 Task: Download the file as PDF document (.pdf).
Action: Mouse moved to (55, 97)
Screenshot: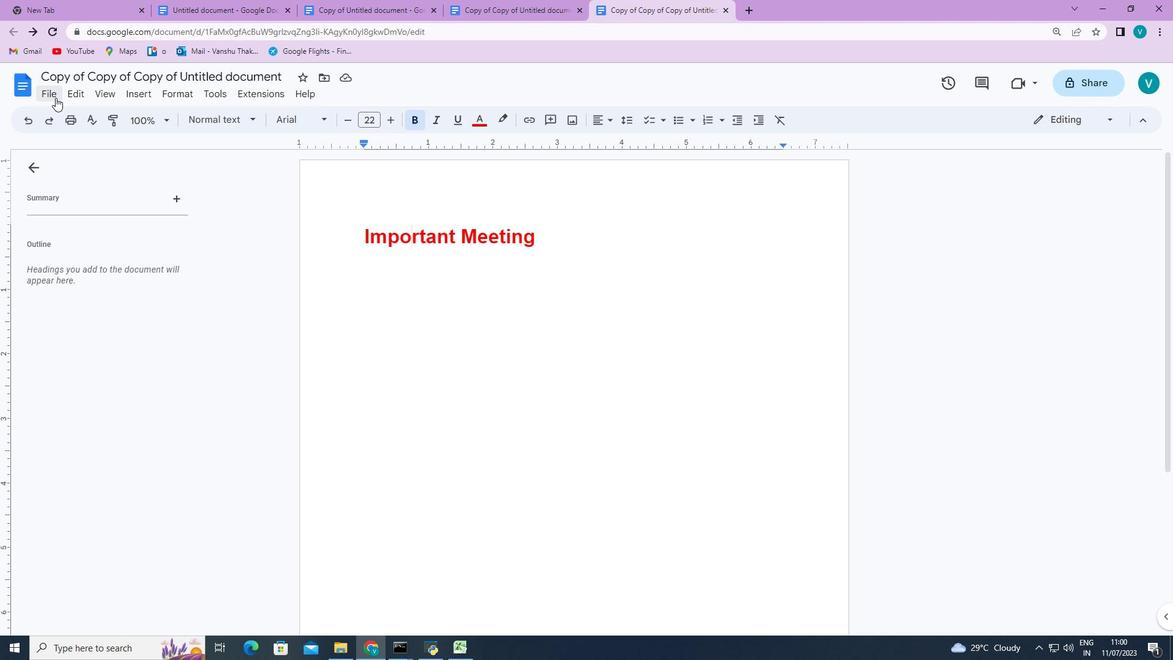 
Action: Mouse pressed left at (55, 97)
Screenshot: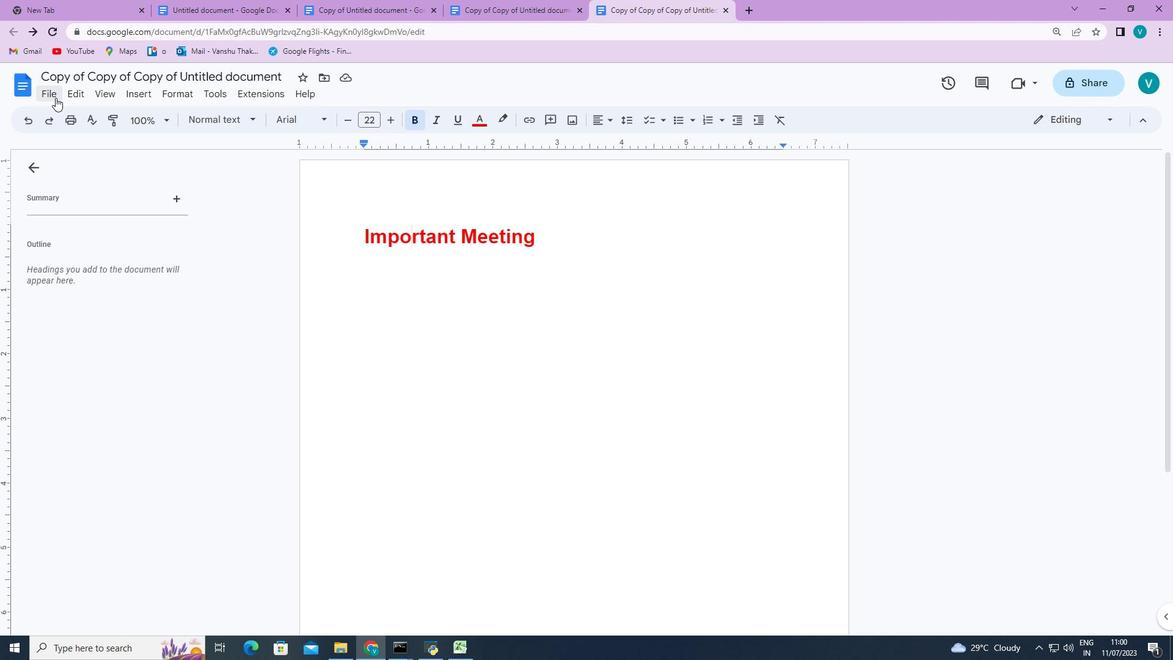 
Action: Mouse moved to (297, 304)
Screenshot: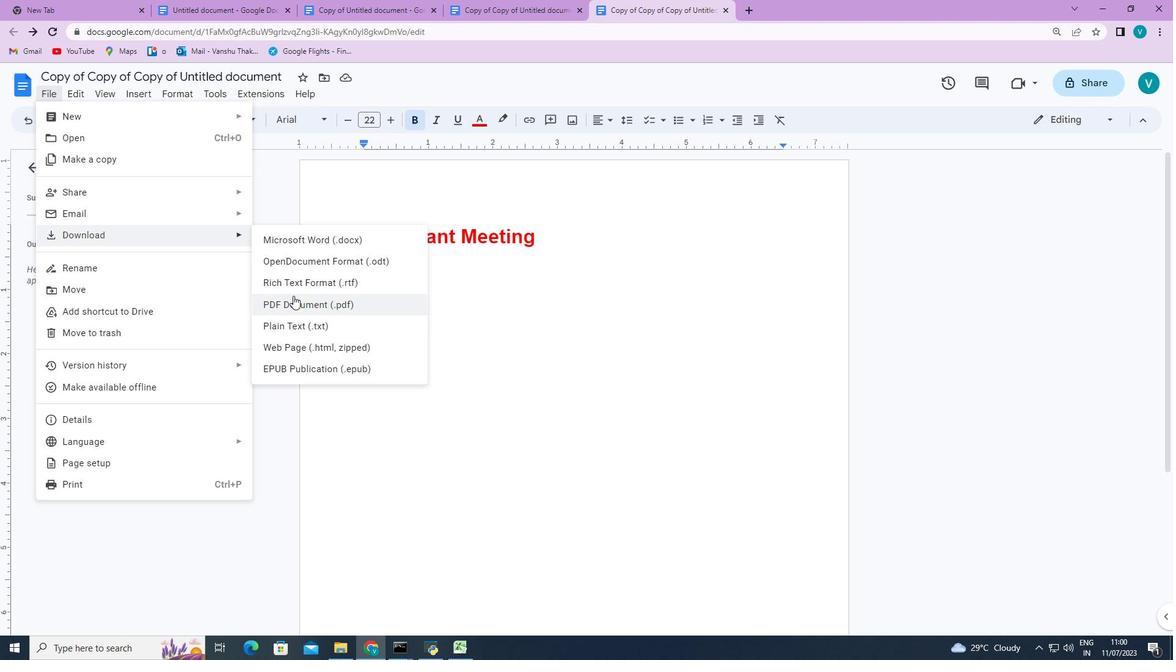 
Action: Mouse pressed left at (297, 304)
Screenshot: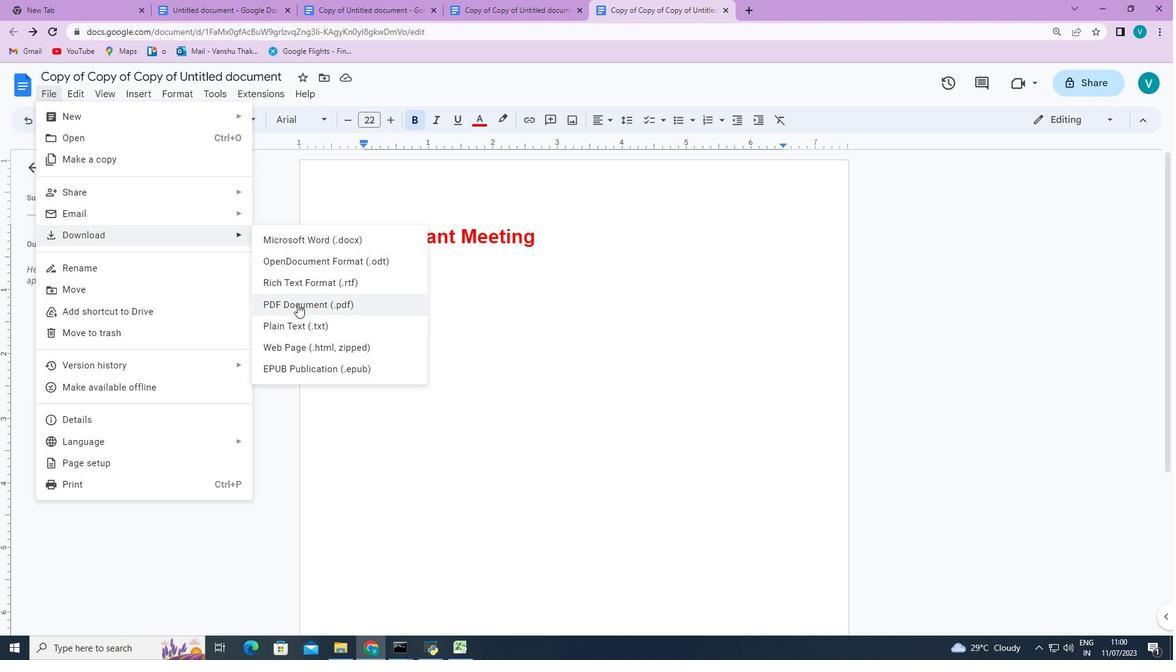 
